Task: Clear the last hour browsing history.
Action: Mouse moved to (961, 28)
Screenshot: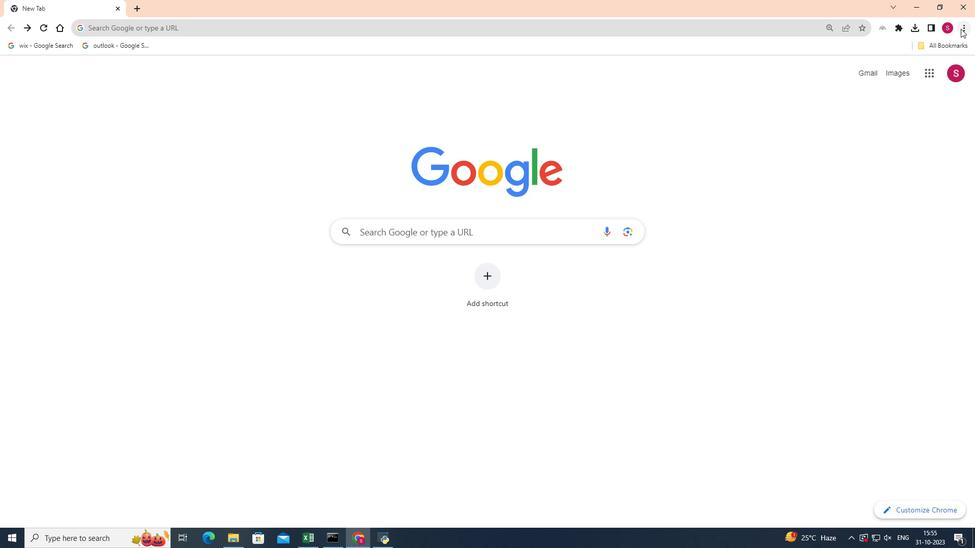 
Action: Mouse pressed left at (961, 28)
Screenshot: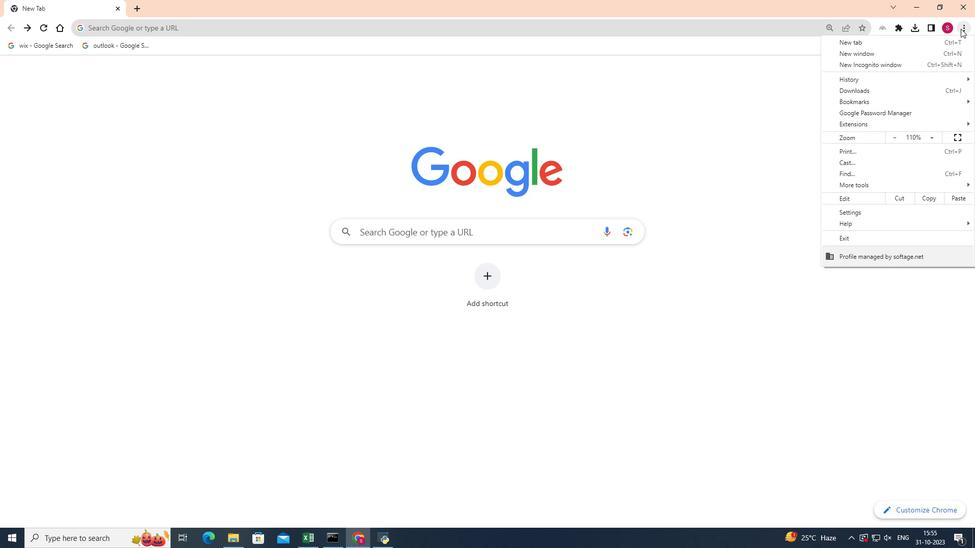 
Action: Mouse moved to (858, 186)
Screenshot: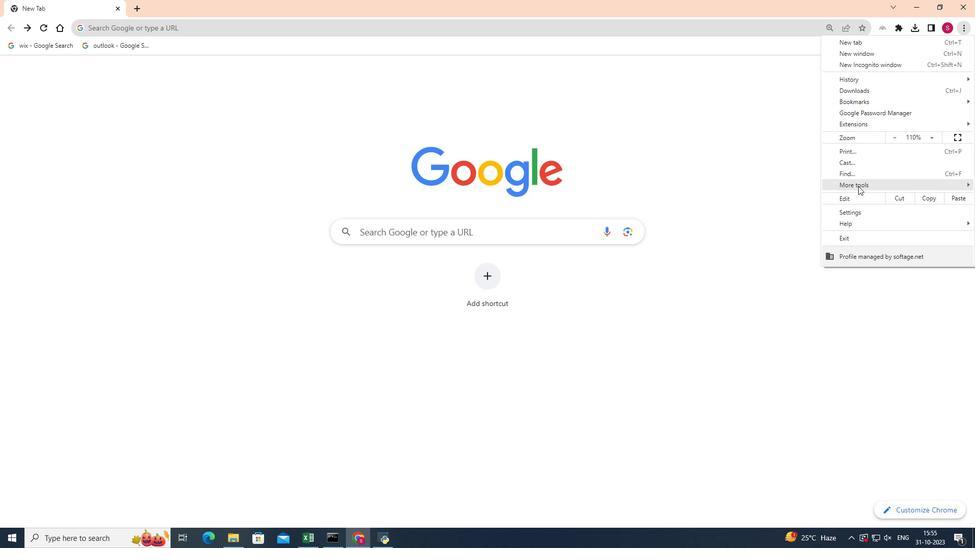 
Action: Mouse pressed left at (858, 186)
Screenshot: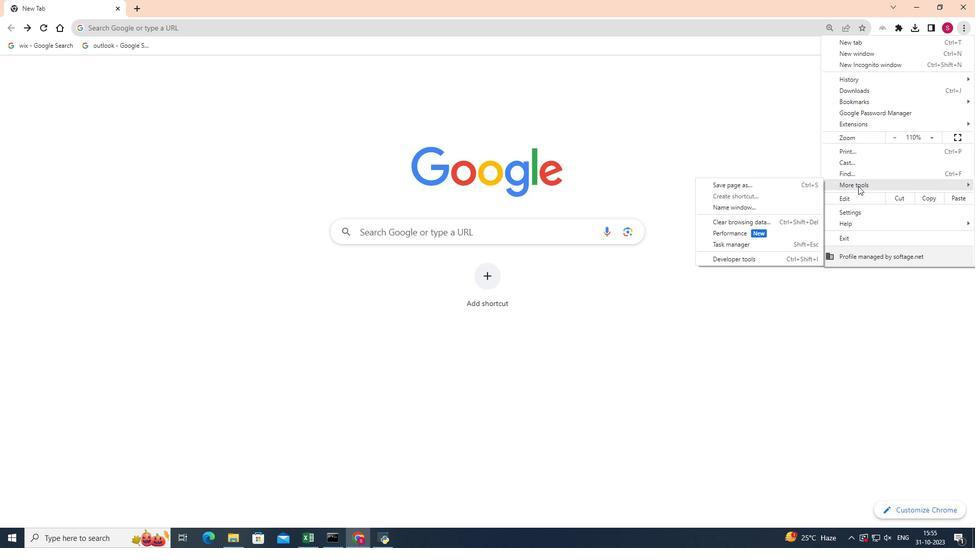 
Action: Mouse moved to (774, 222)
Screenshot: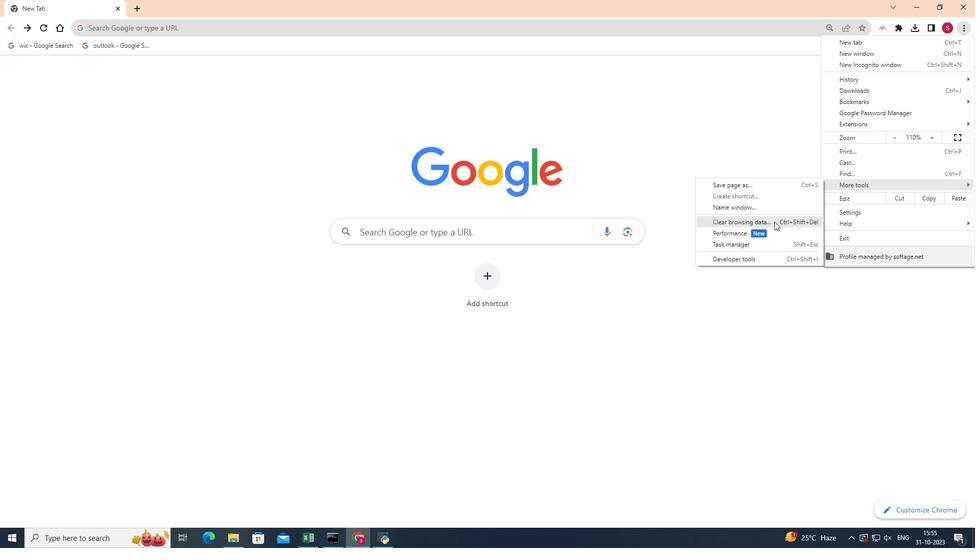 
Action: Mouse pressed left at (774, 222)
Screenshot: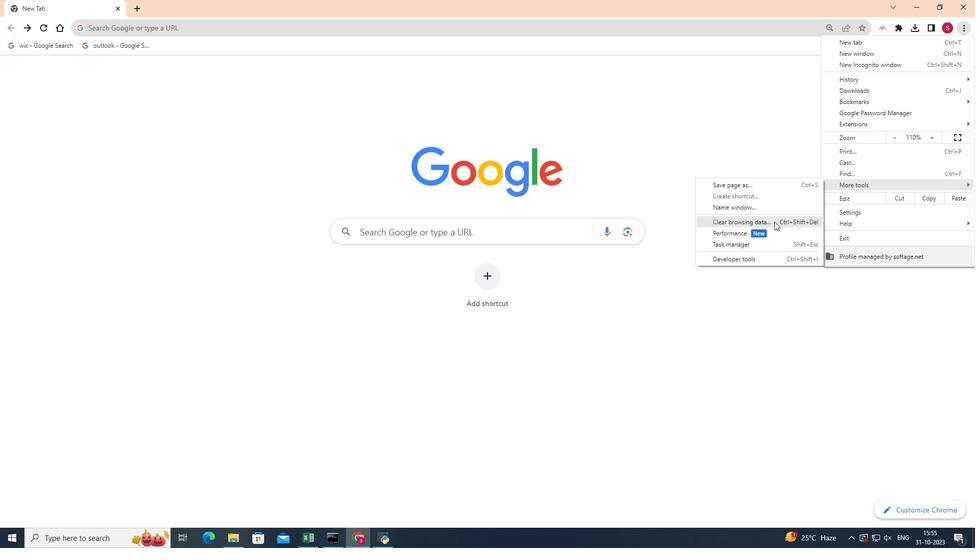 
Action: Mouse moved to (483, 187)
Screenshot: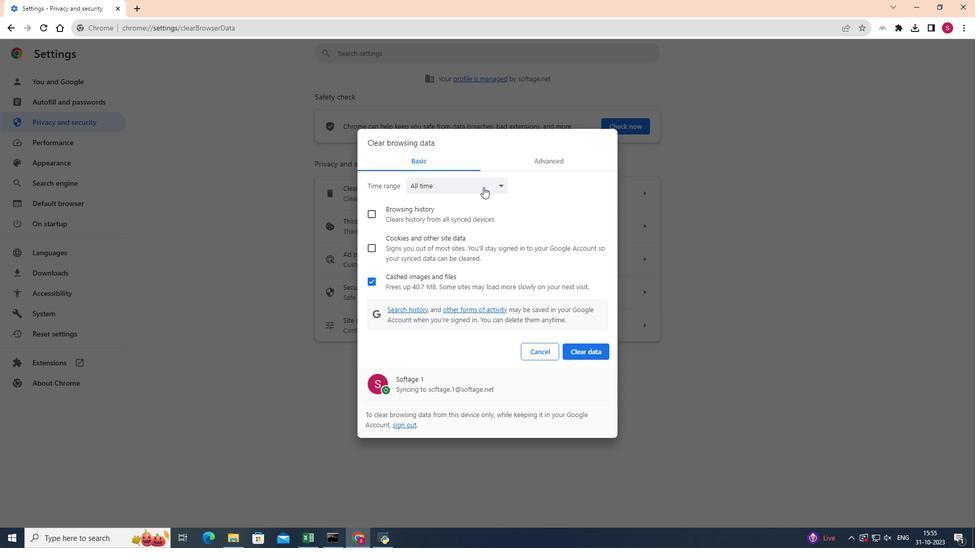 
Action: Mouse pressed left at (483, 187)
Screenshot: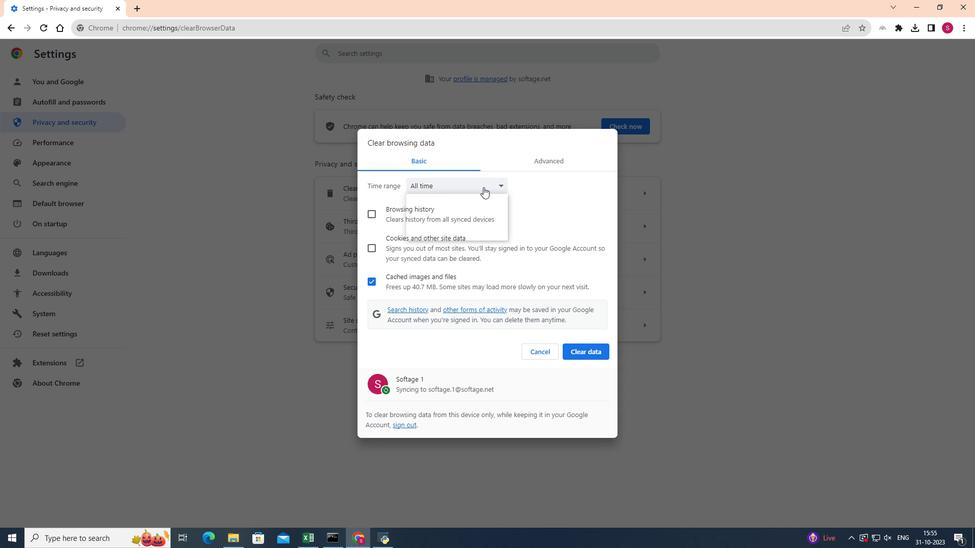 
Action: Mouse moved to (458, 199)
Screenshot: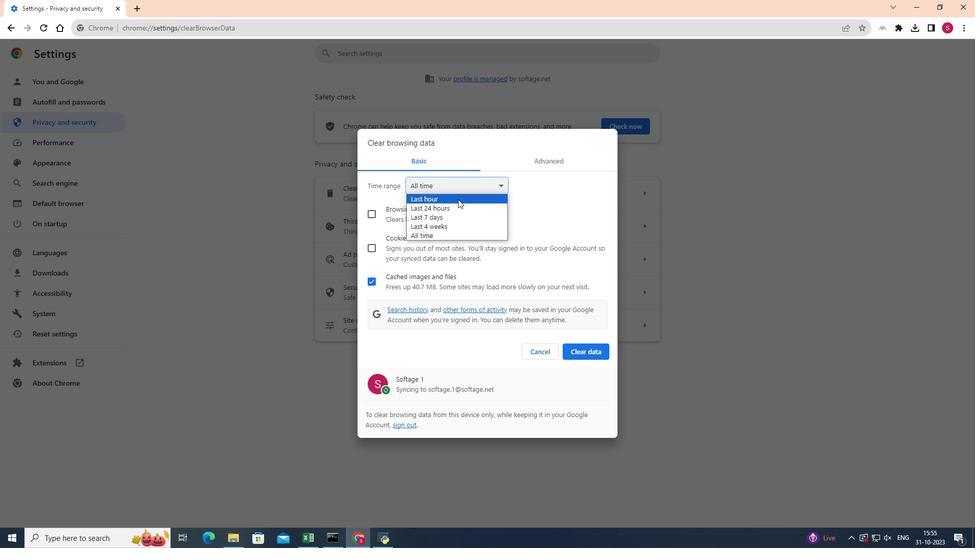 
Action: Mouse pressed left at (458, 199)
Screenshot: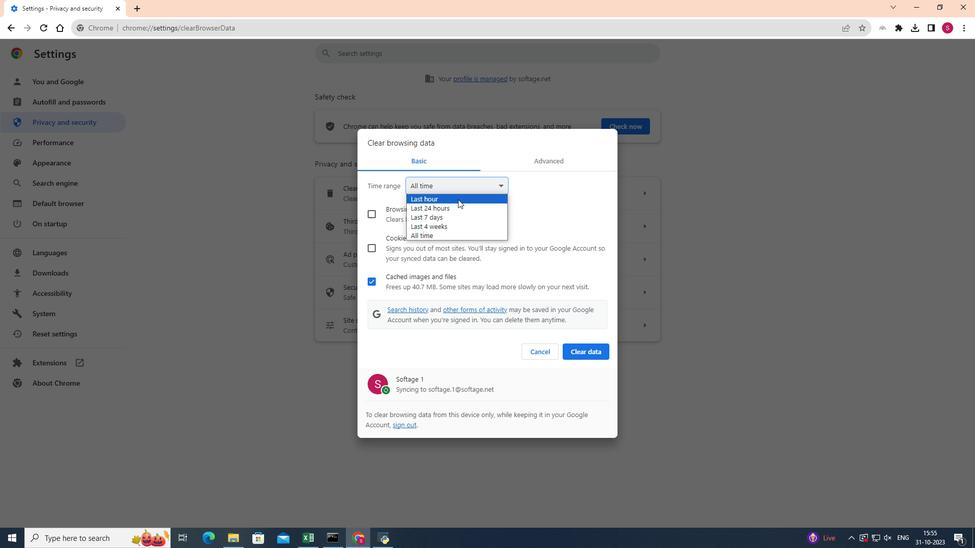 
Action: Mouse moved to (373, 212)
Screenshot: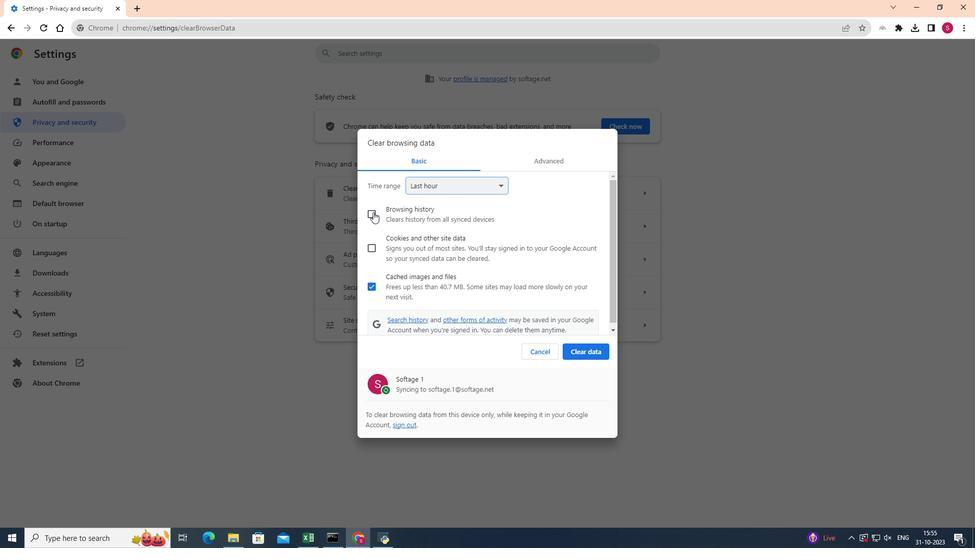 
Action: Mouse pressed left at (373, 212)
Screenshot: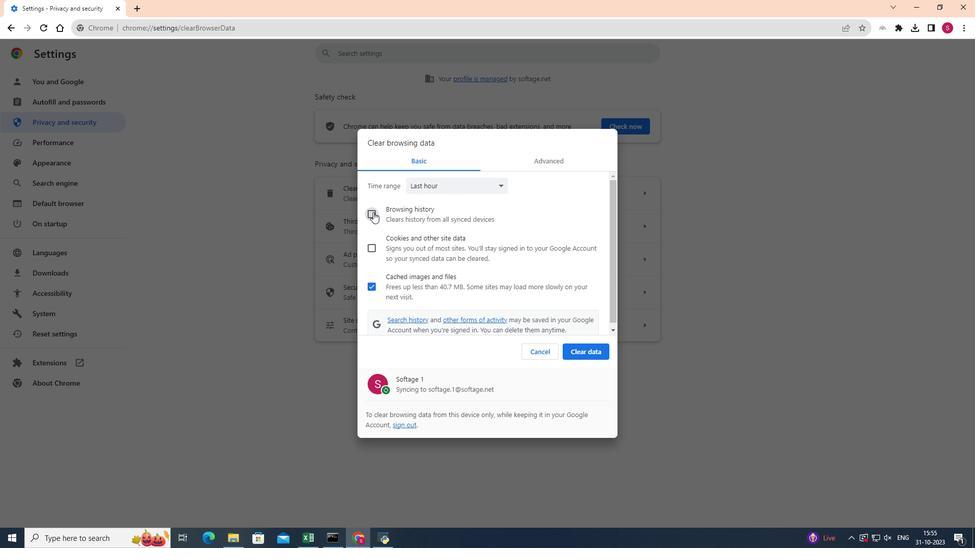 
Action: Mouse moved to (370, 285)
Screenshot: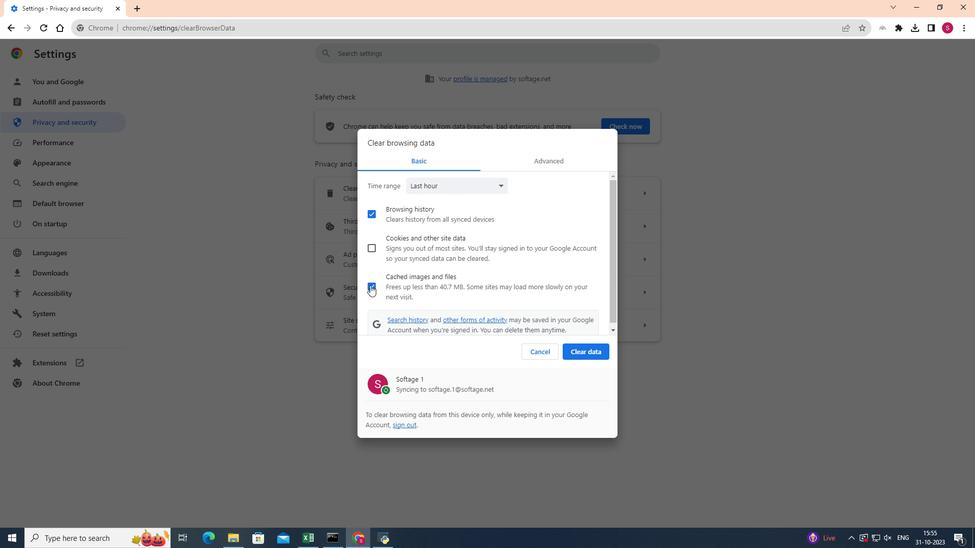 
Action: Mouse pressed left at (370, 285)
Screenshot: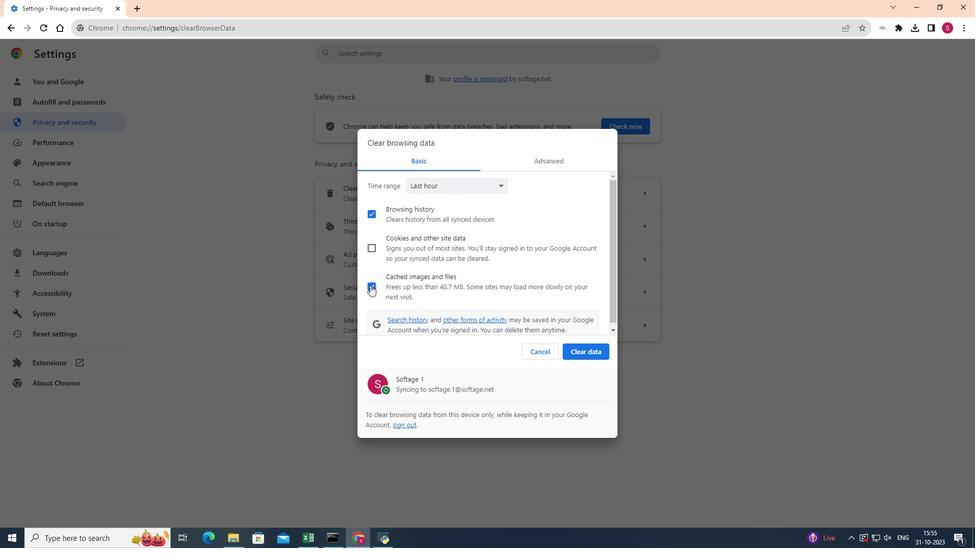 
Action: Mouse moved to (586, 354)
Screenshot: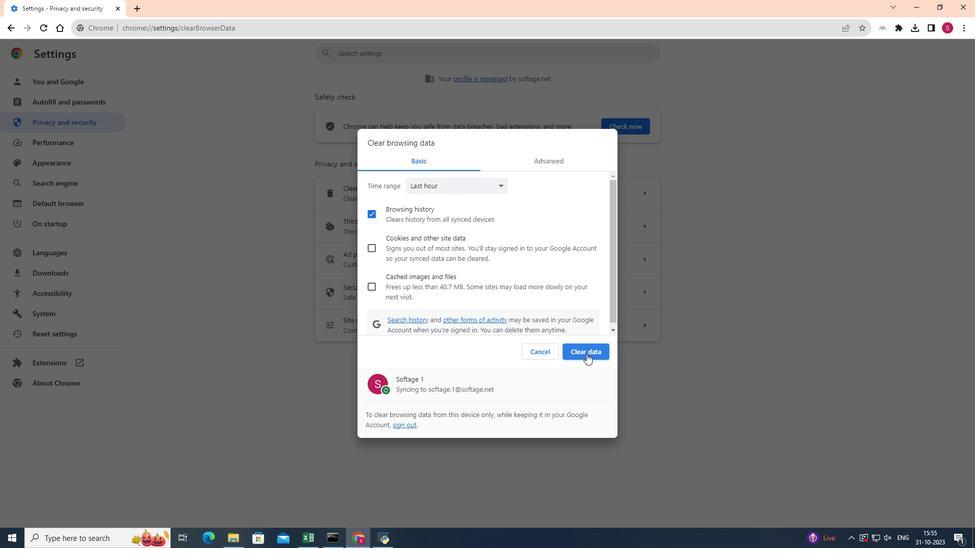 
Action: Mouse pressed left at (586, 354)
Screenshot: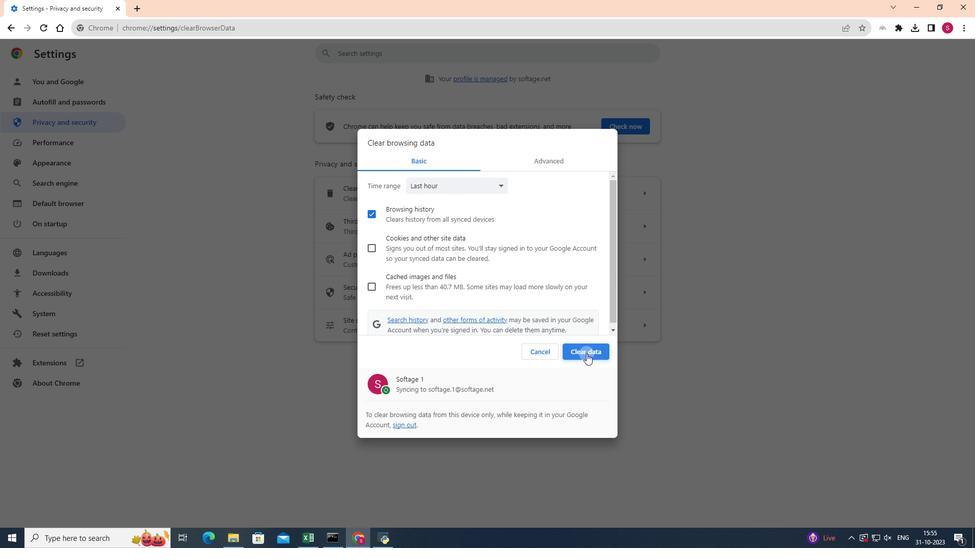 
